 Task: Add Sprouts Pot Roast With Mashed Potatoes And Carrots to the cart.
Action: Mouse moved to (19, 151)
Screenshot: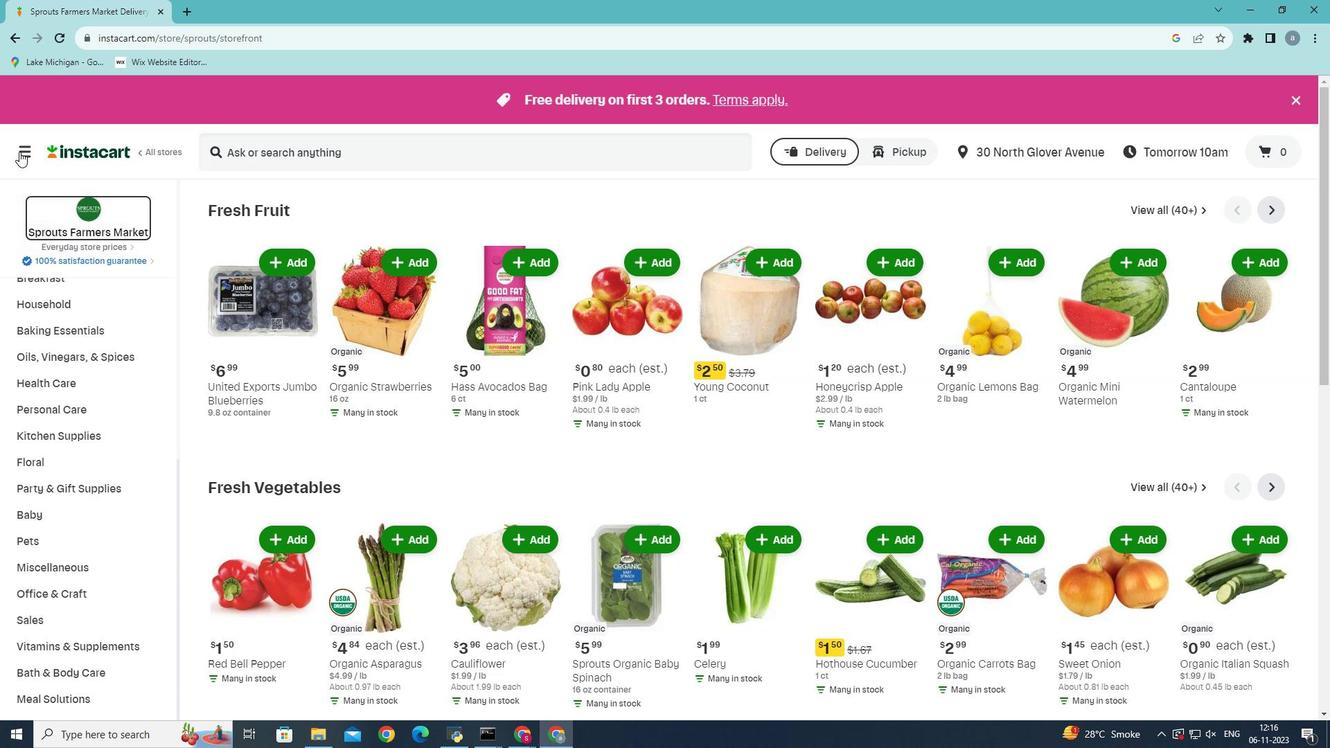 
Action: Mouse pressed left at (19, 151)
Screenshot: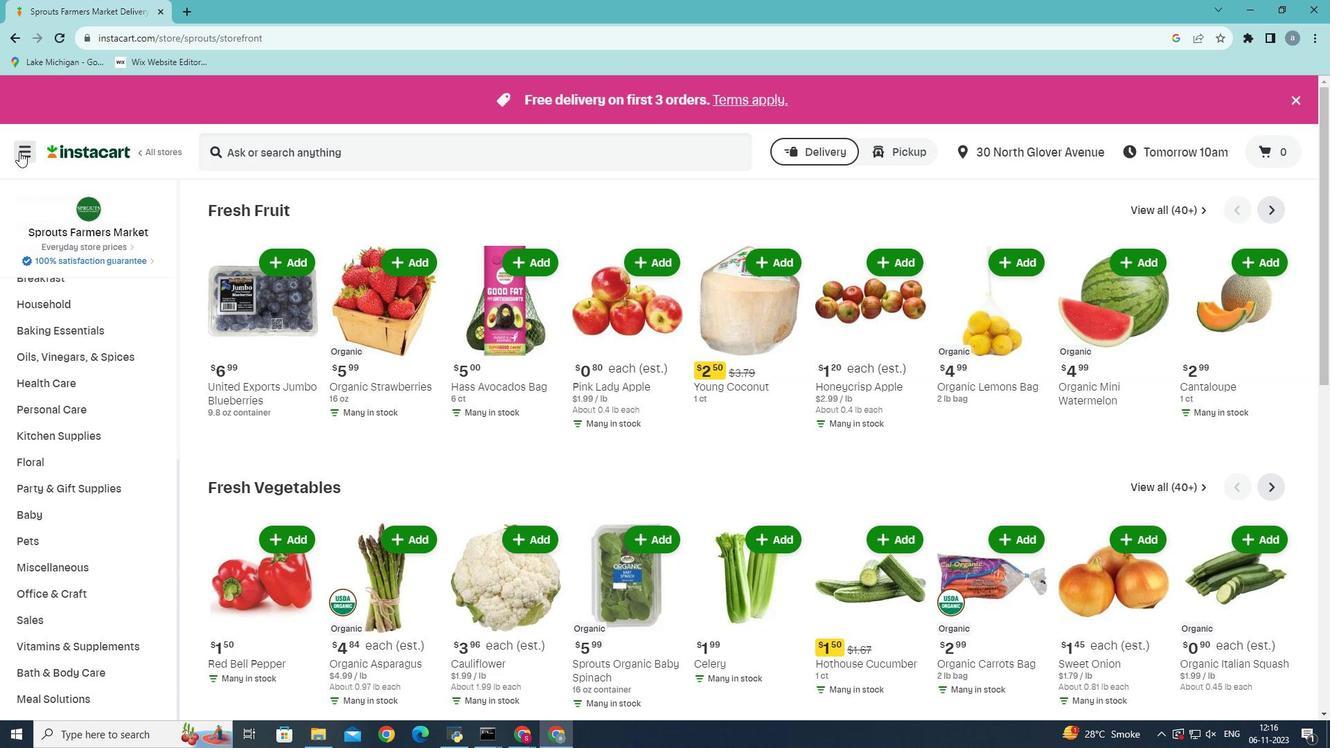 
Action: Mouse moved to (76, 392)
Screenshot: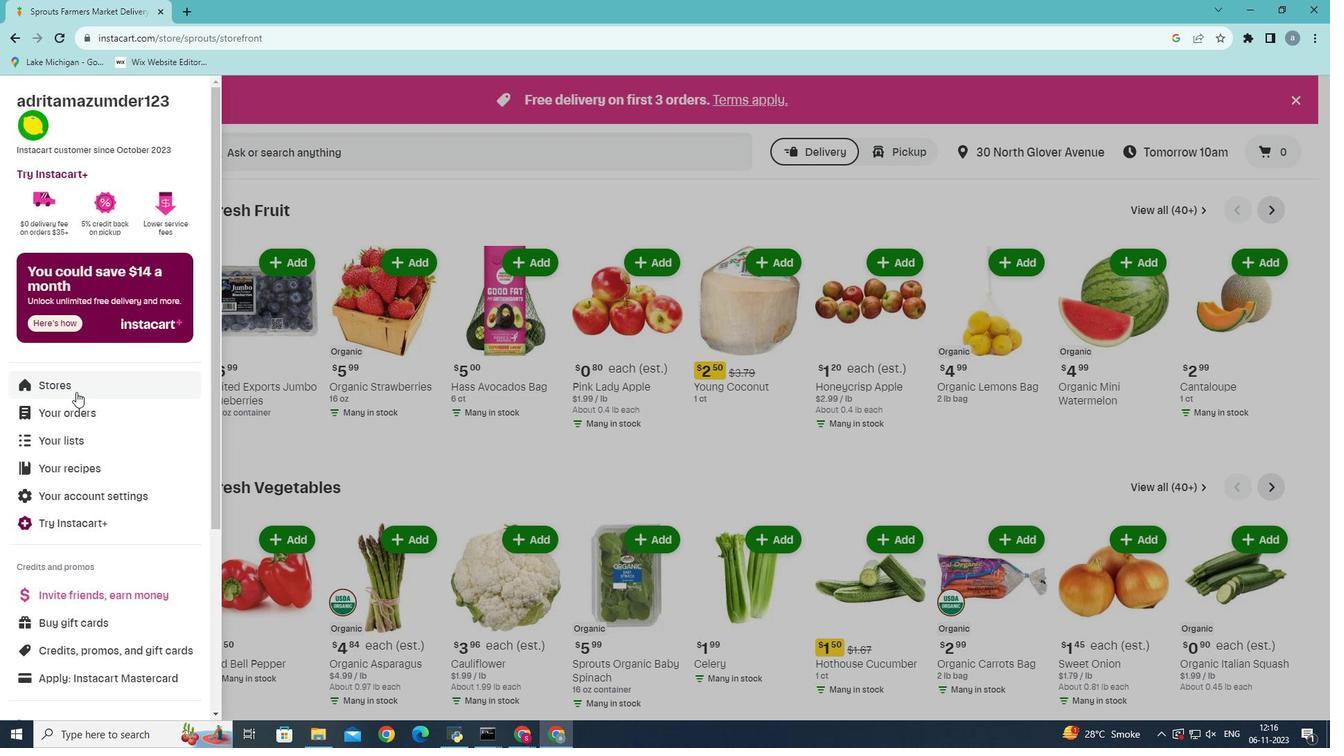 
Action: Mouse pressed left at (76, 392)
Screenshot: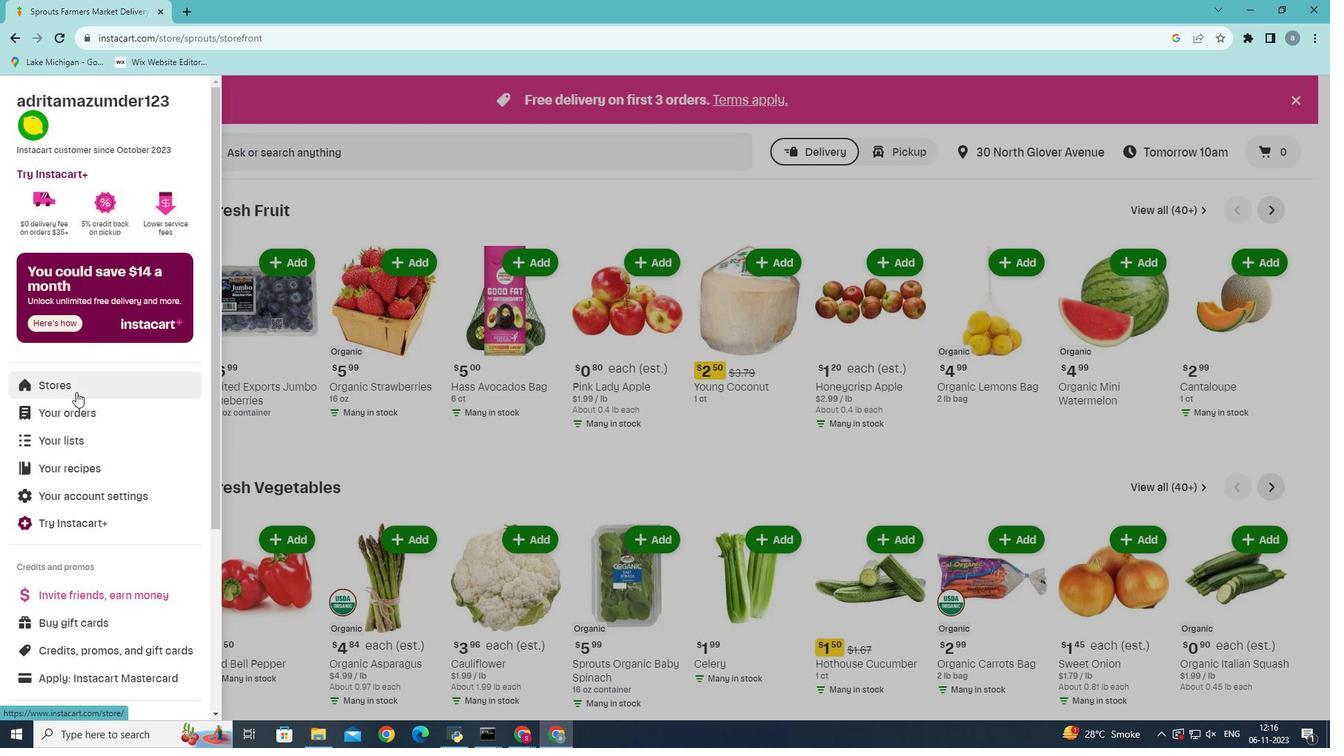 
Action: Mouse moved to (347, 157)
Screenshot: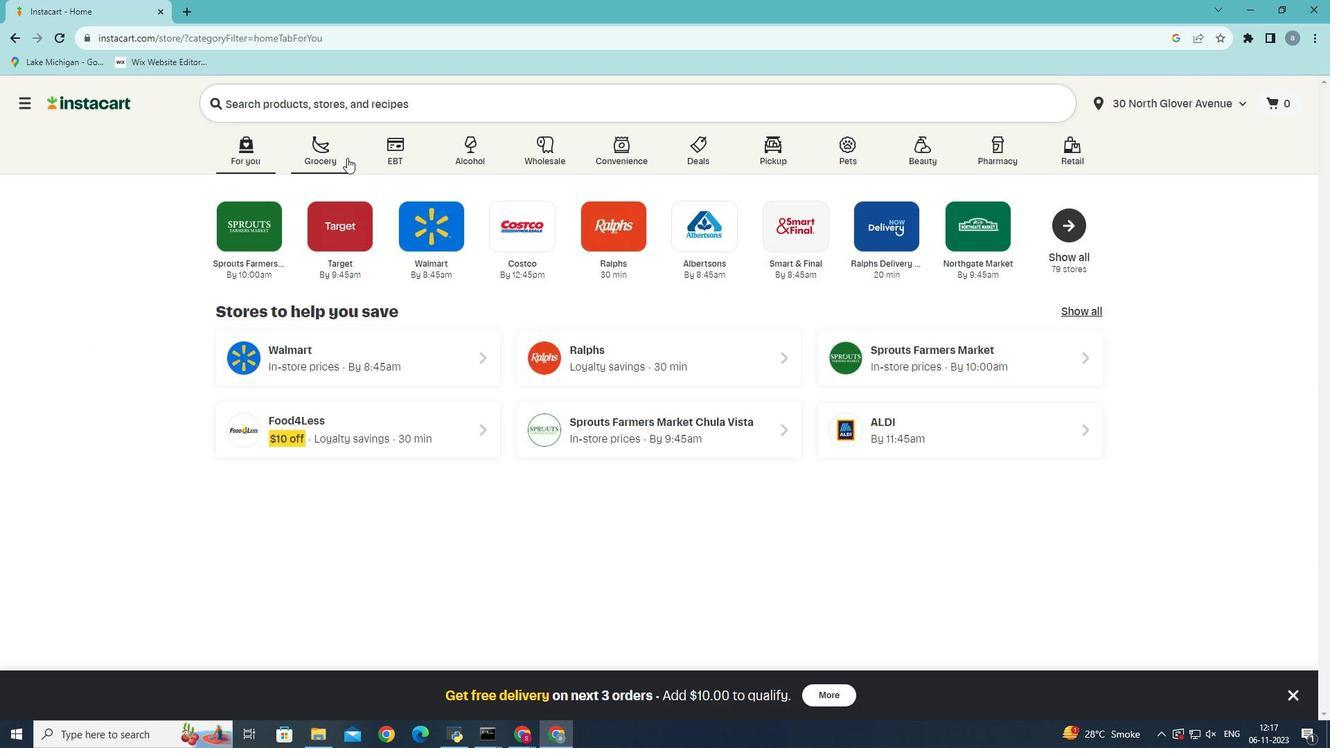 
Action: Mouse pressed left at (347, 157)
Screenshot: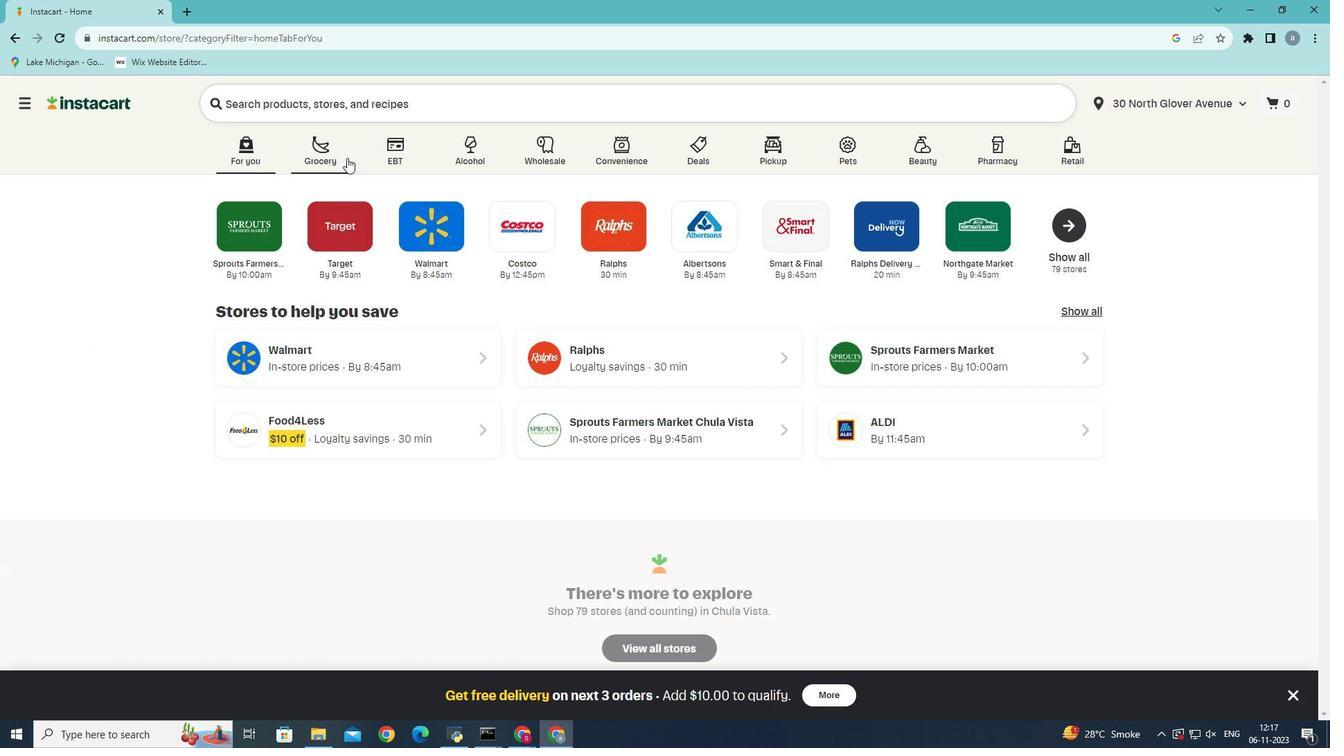 
Action: Mouse moved to (304, 399)
Screenshot: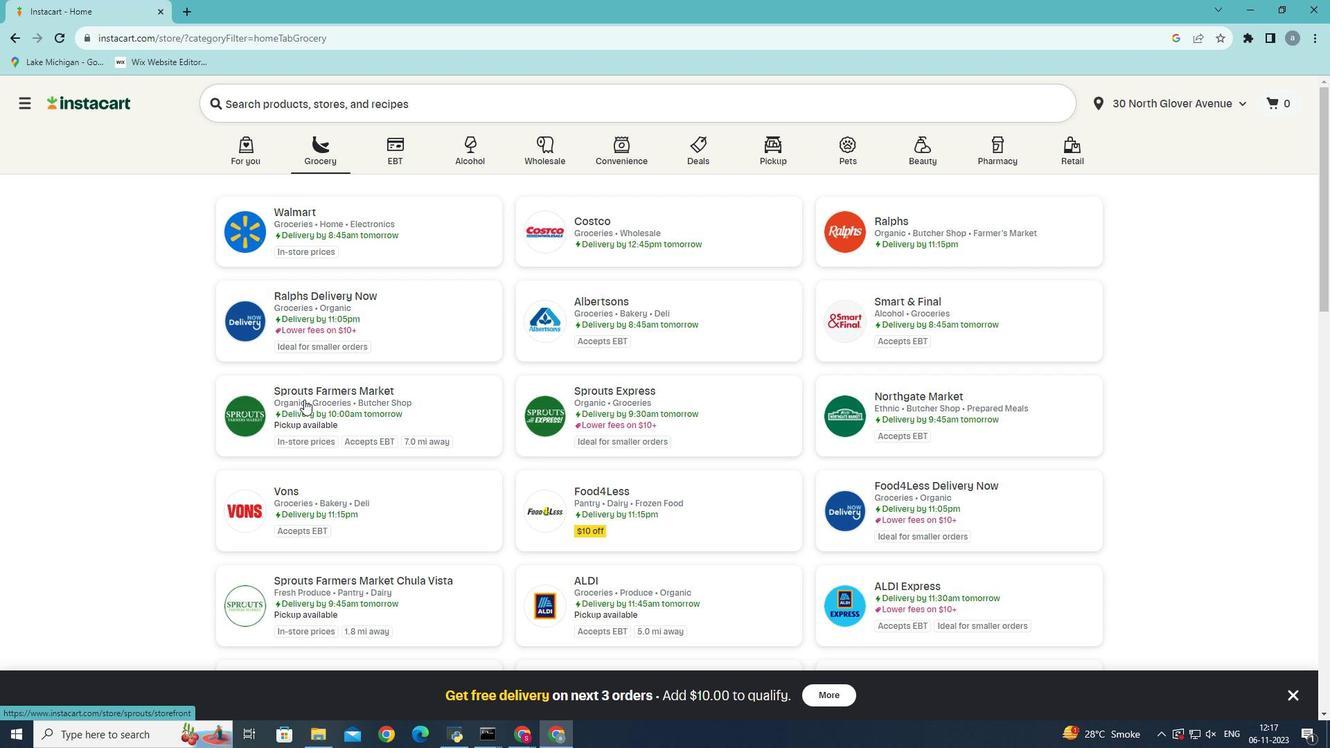 
Action: Mouse pressed left at (304, 399)
Screenshot: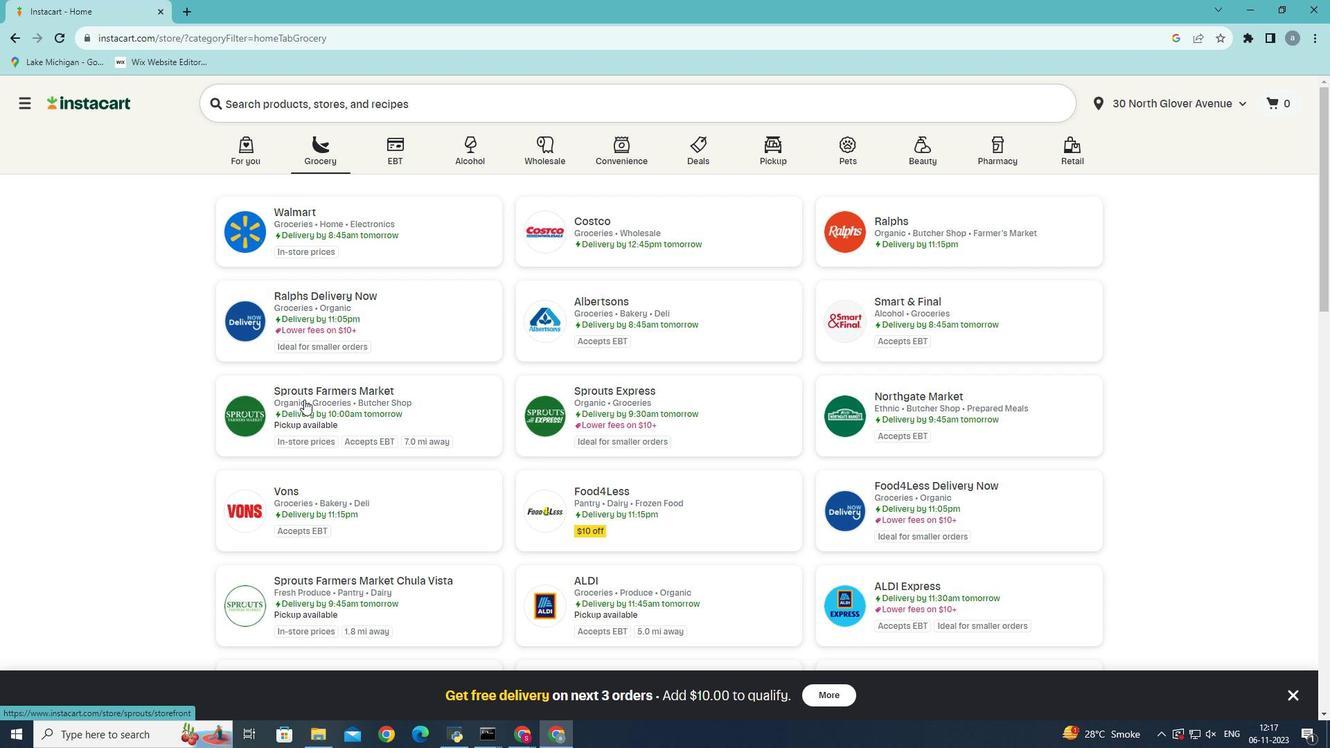 
Action: Mouse moved to (63, 654)
Screenshot: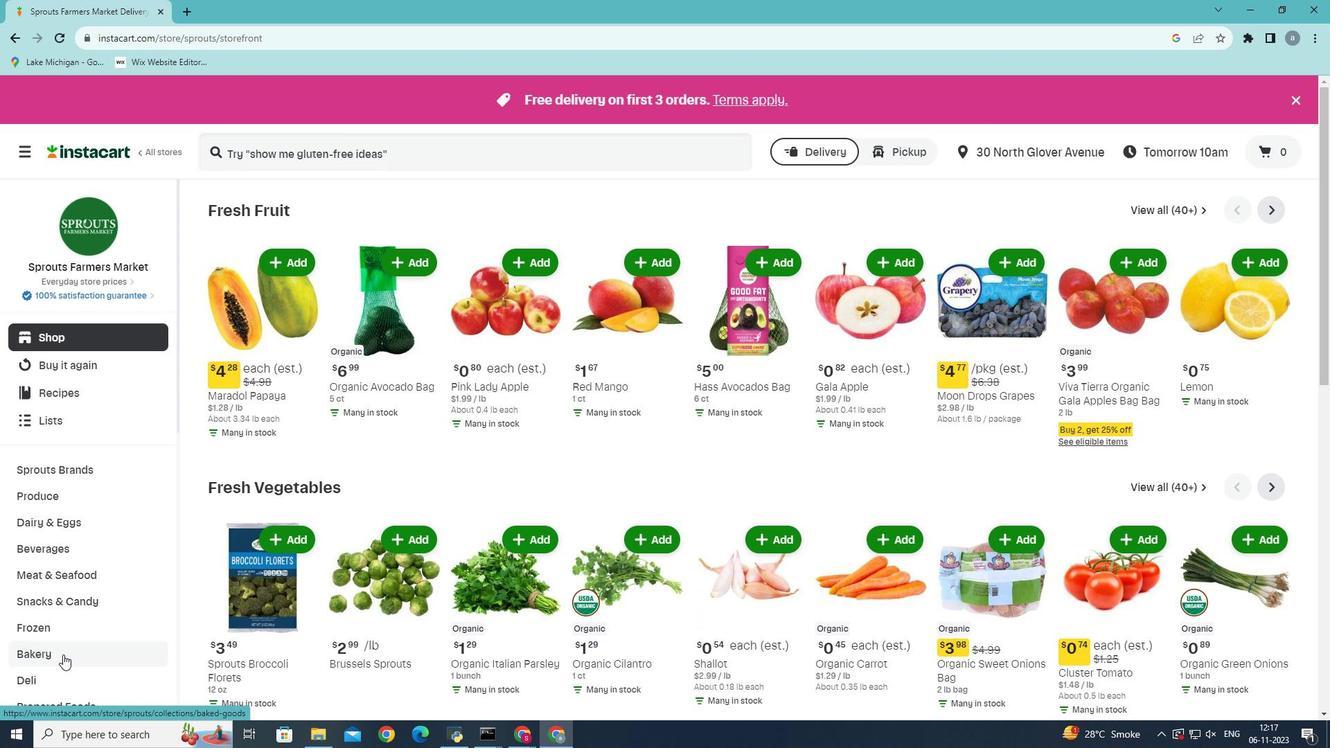 
Action: Mouse scrolled (63, 653) with delta (0, 0)
Screenshot: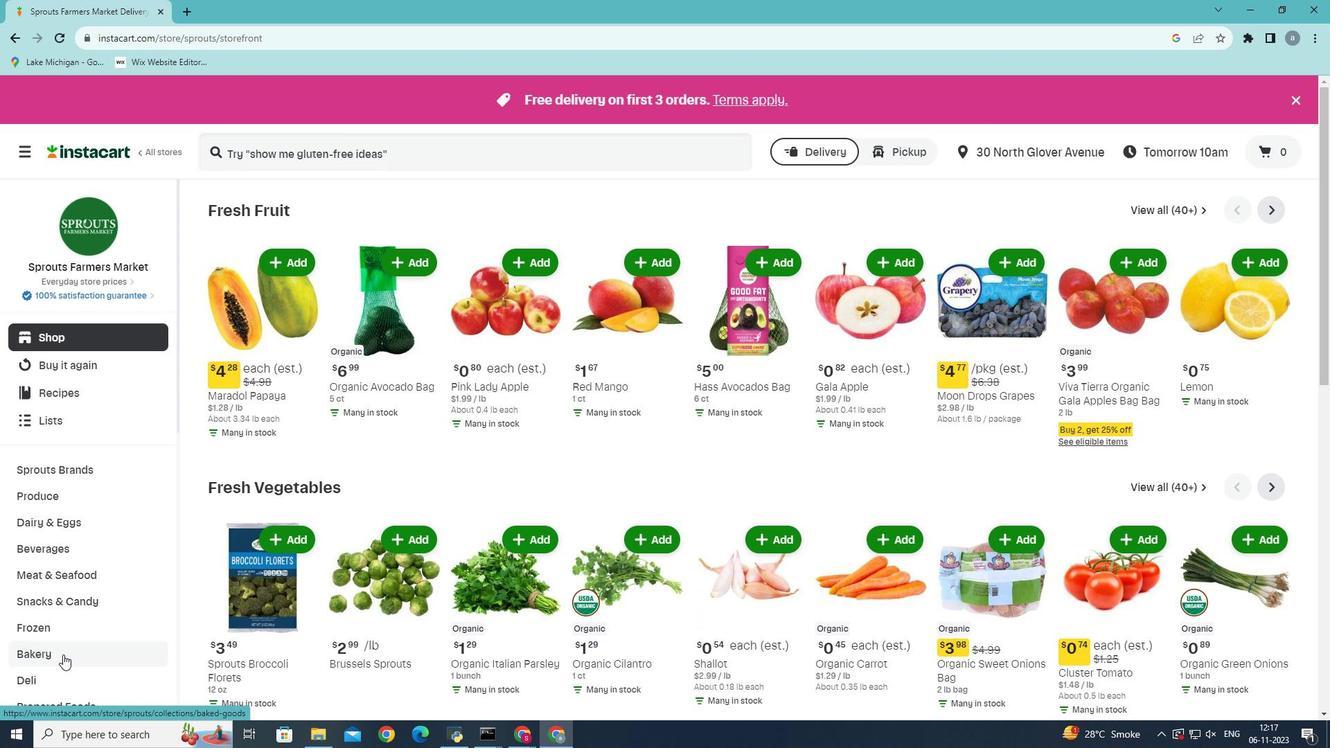 
Action: Mouse moved to (63, 654)
Screenshot: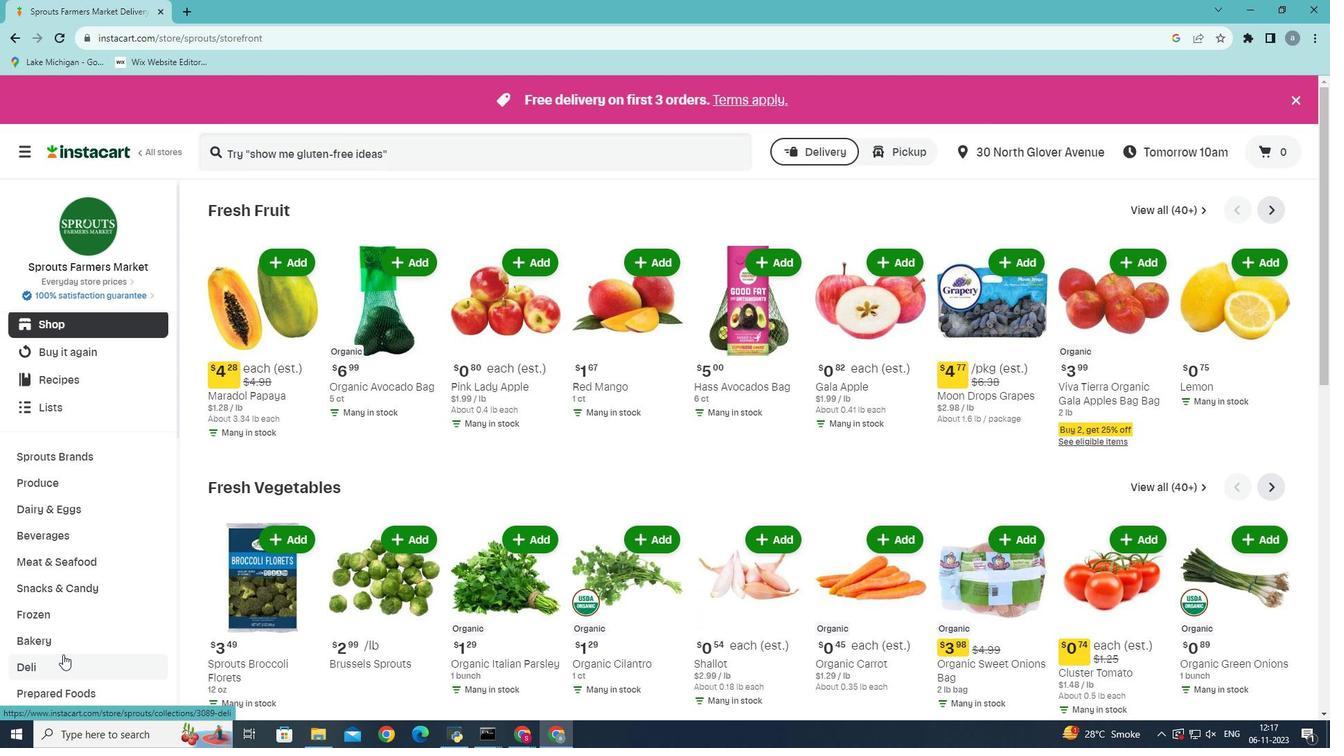 
Action: Mouse scrolled (63, 653) with delta (0, 0)
Screenshot: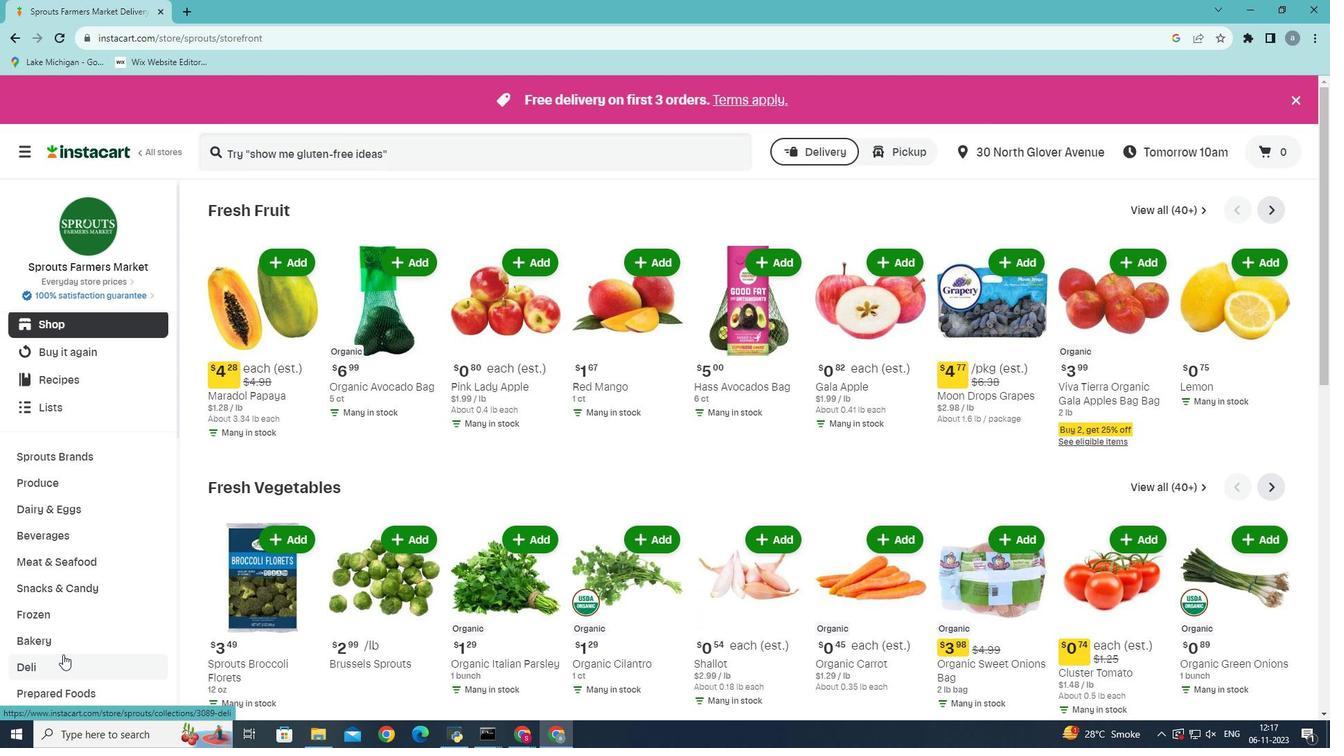 
Action: Mouse moved to (58, 567)
Screenshot: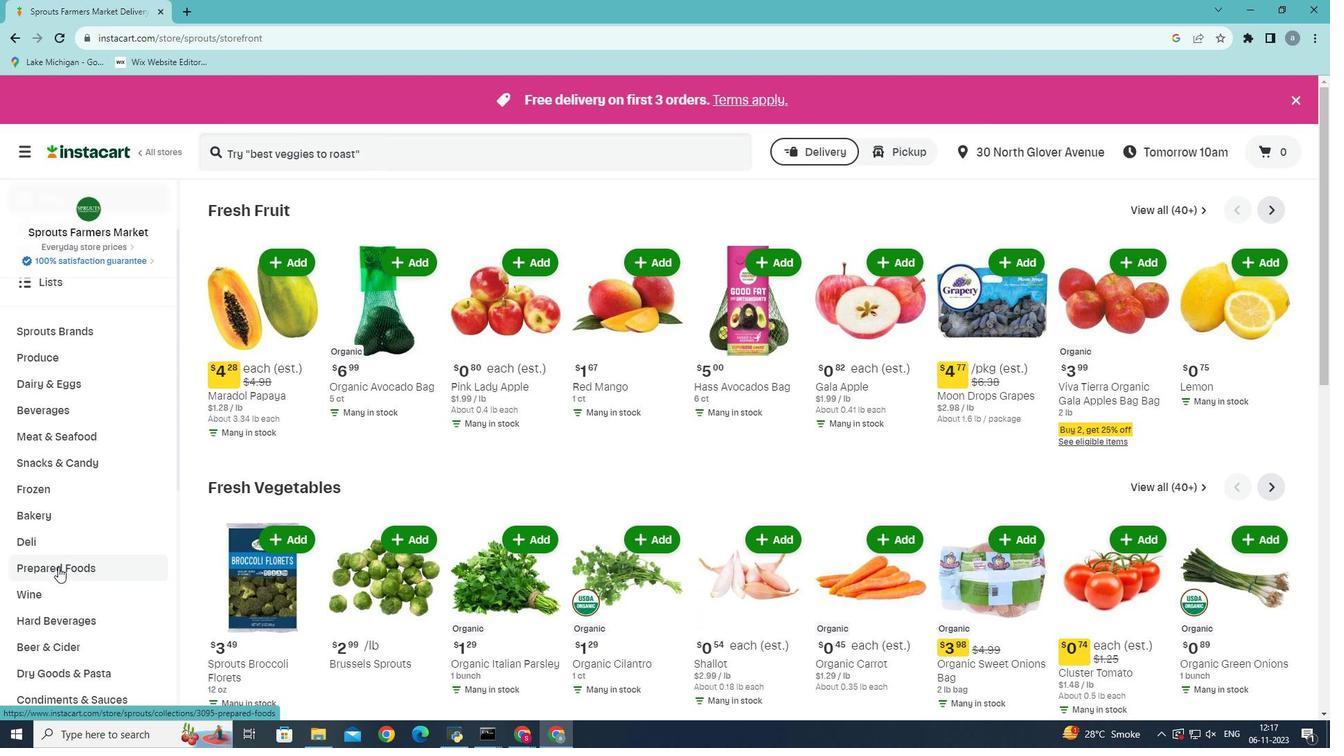 
Action: Mouse pressed left at (58, 567)
Screenshot: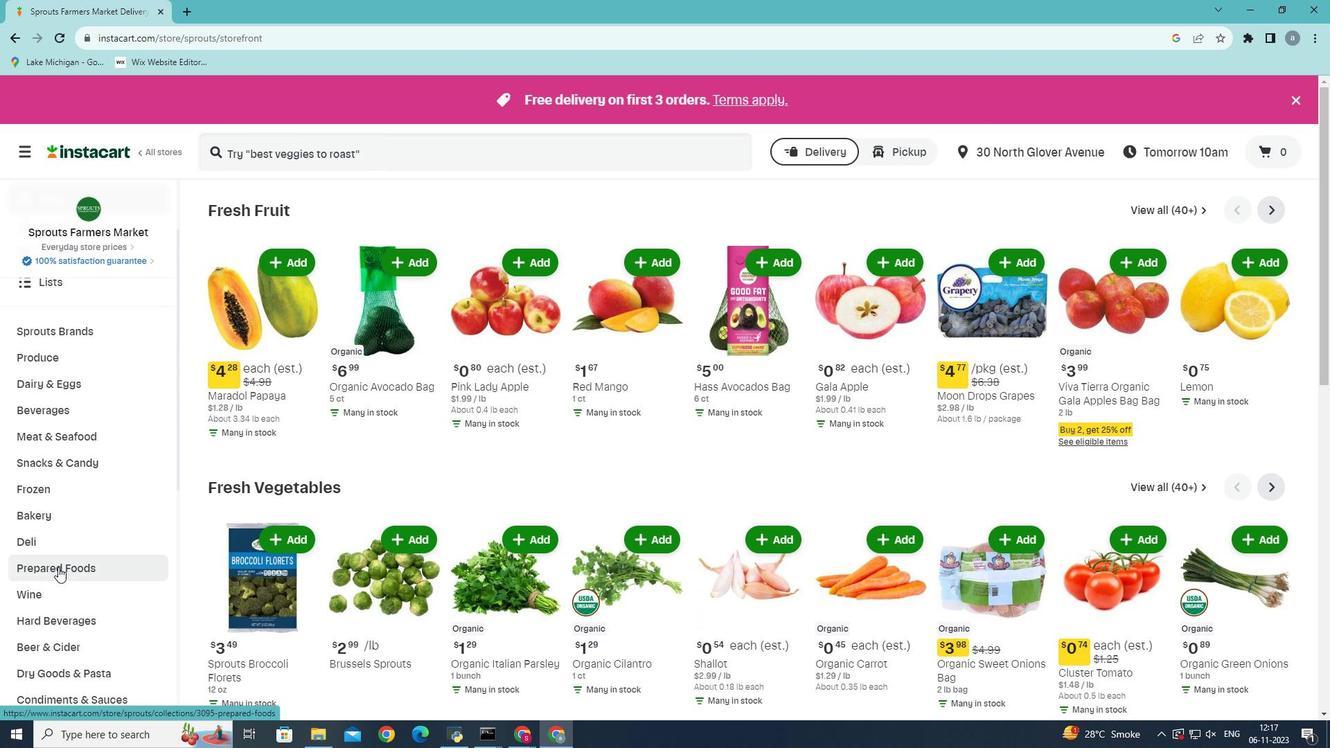 
Action: Mouse moved to (493, 248)
Screenshot: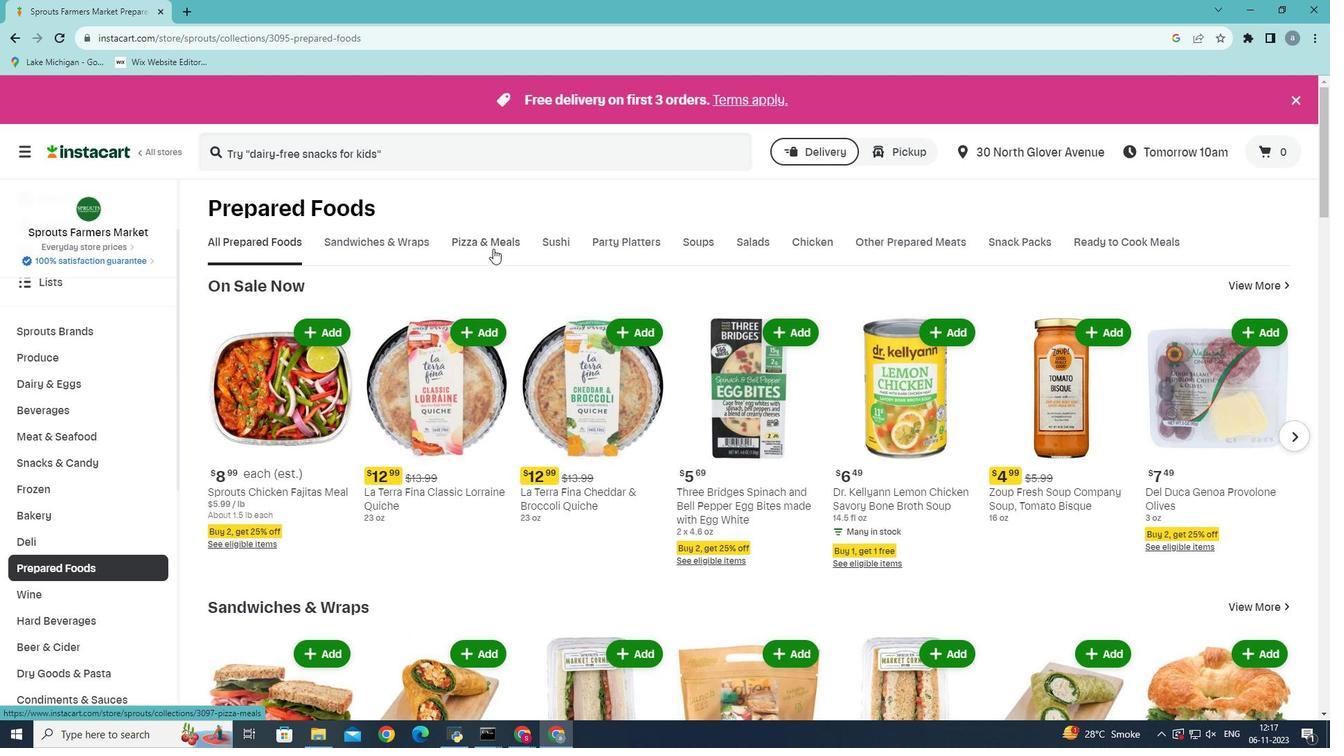 
Action: Mouse pressed left at (493, 248)
Screenshot: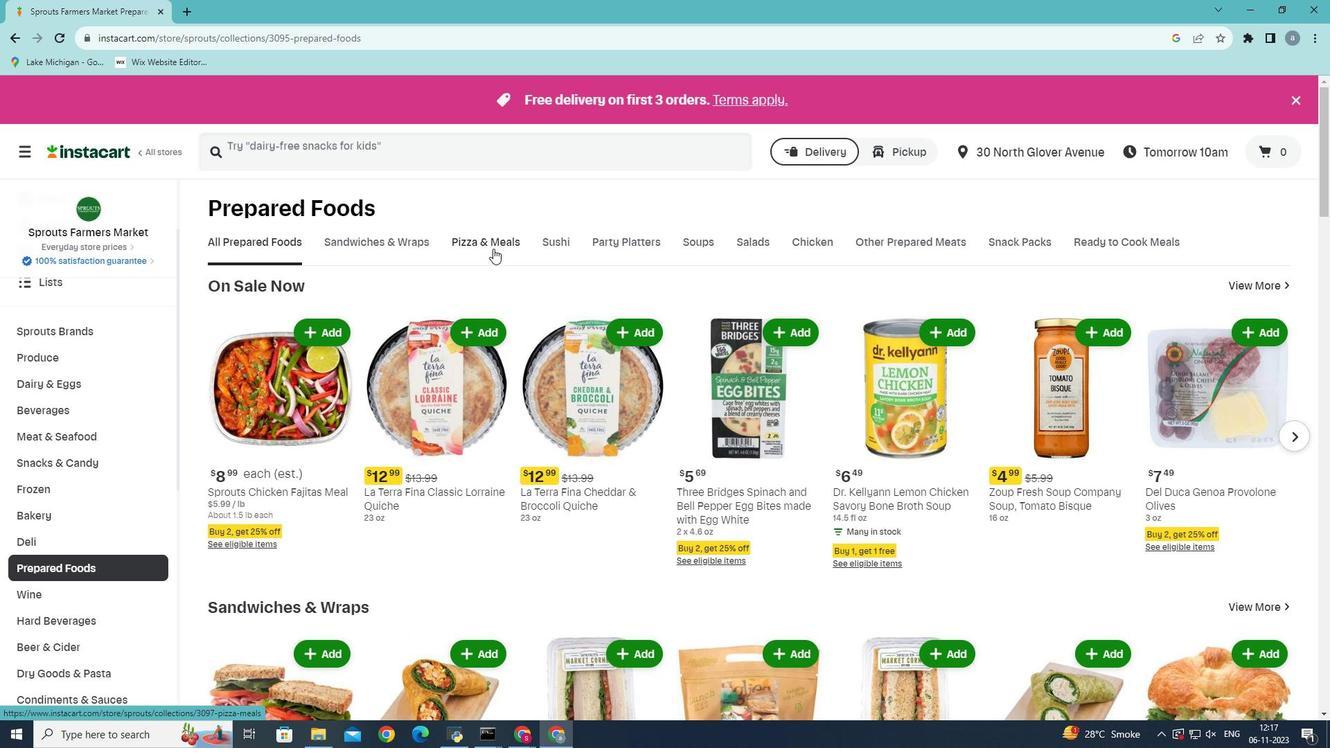 
Action: Mouse moved to (940, 310)
Screenshot: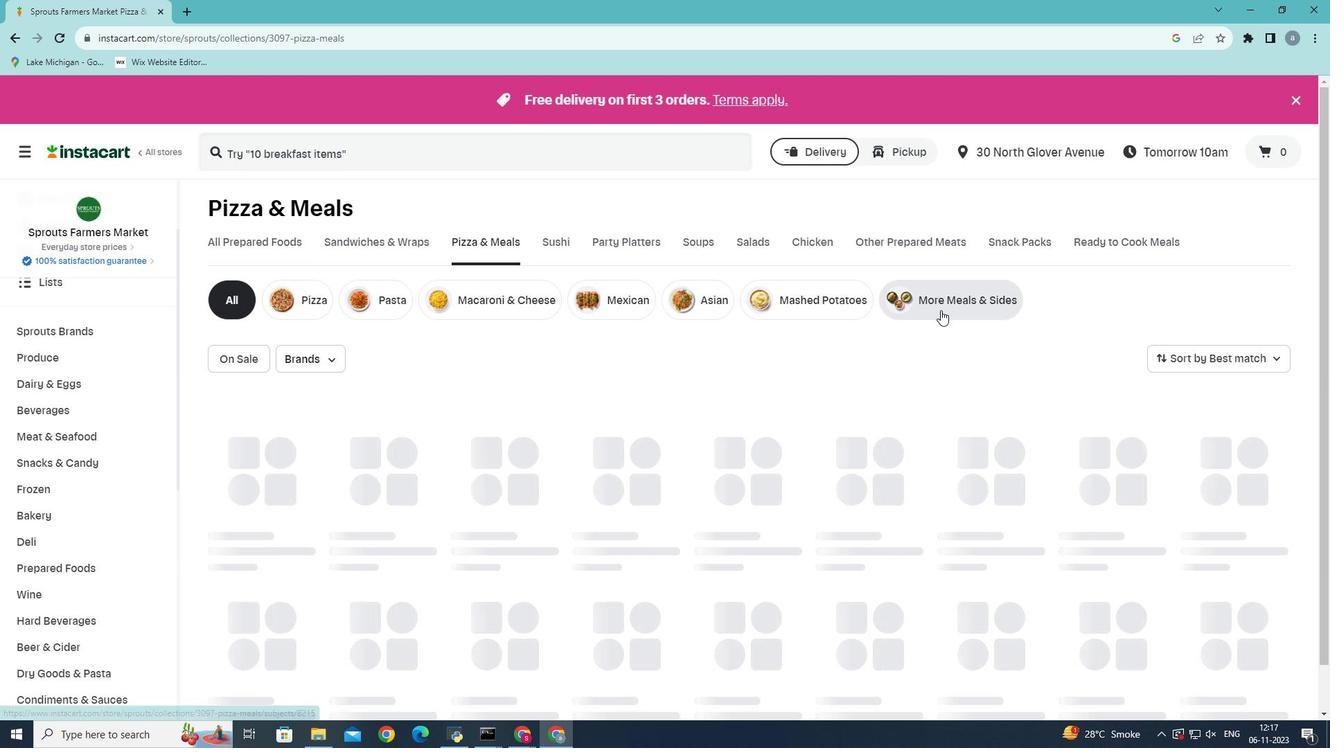 
Action: Mouse pressed left at (940, 310)
Screenshot: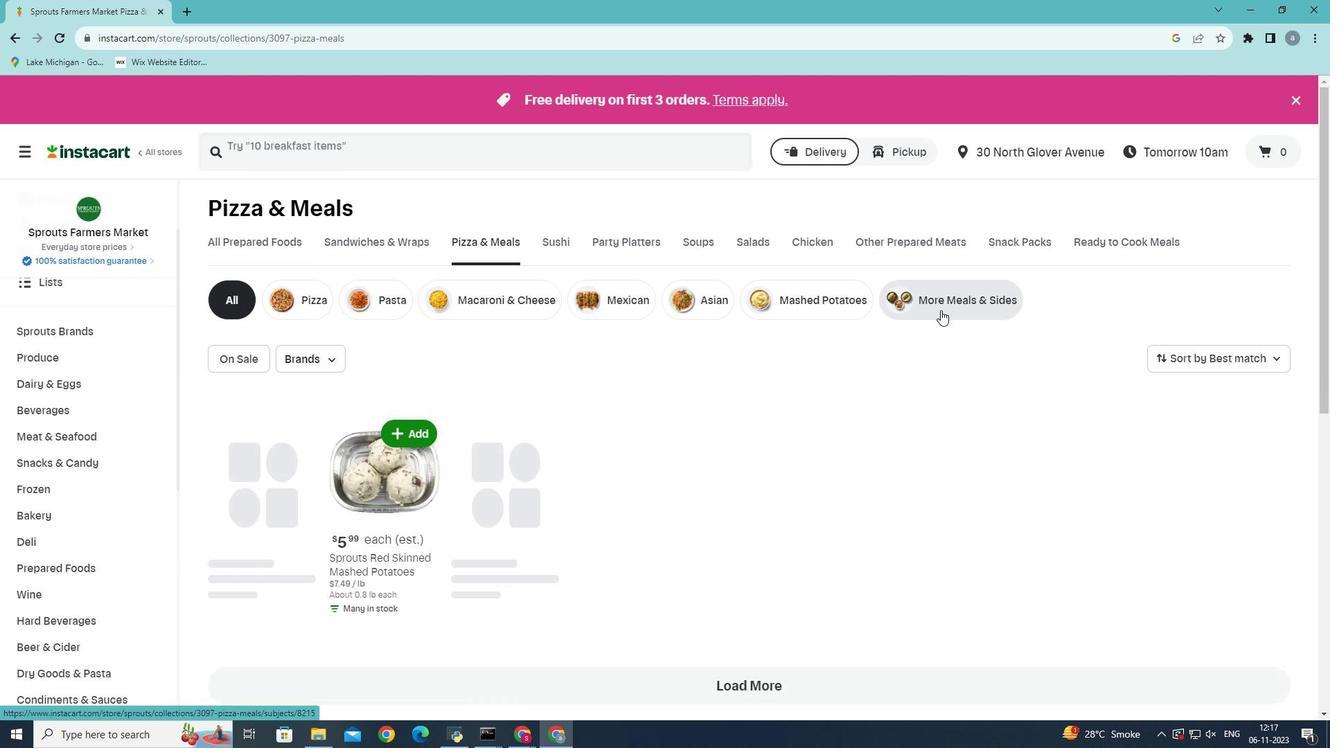 
Action: Mouse moved to (525, 435)
Screenshot: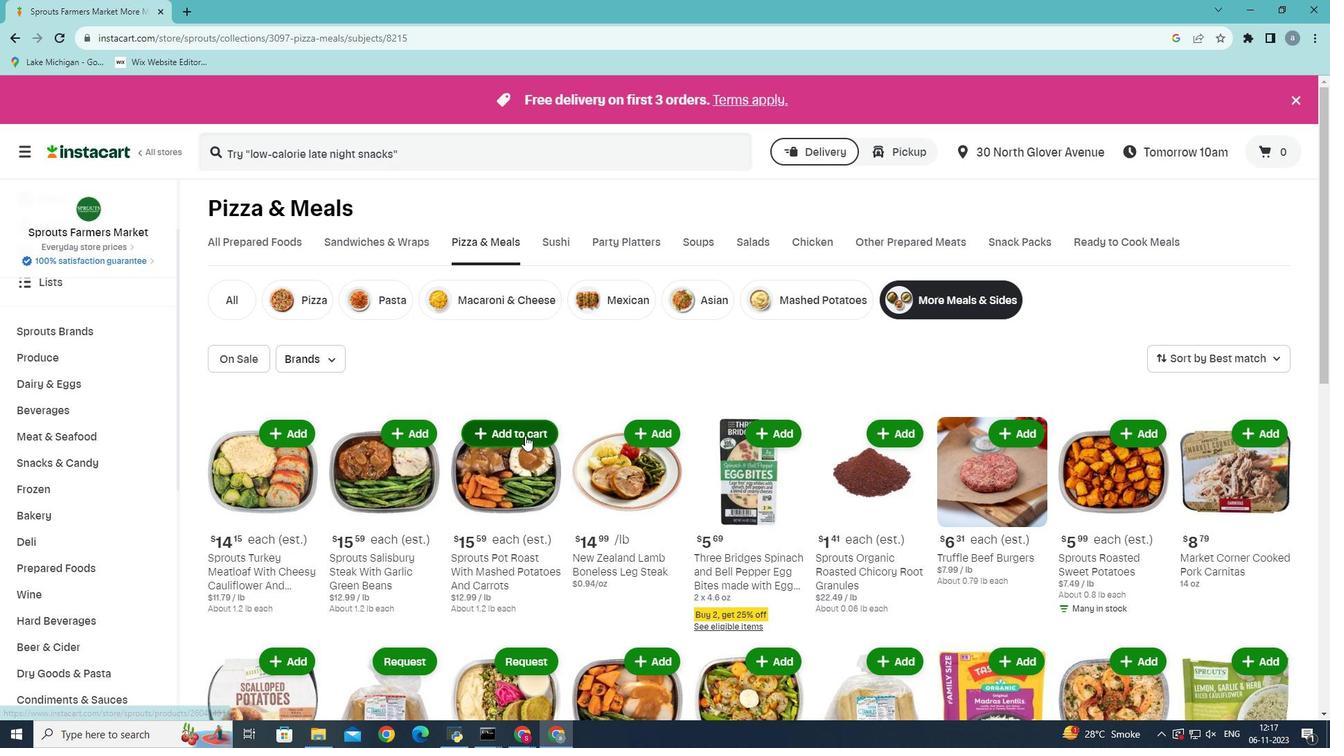 
Action: Mouse pressed left at (525, 435)
Screenshot: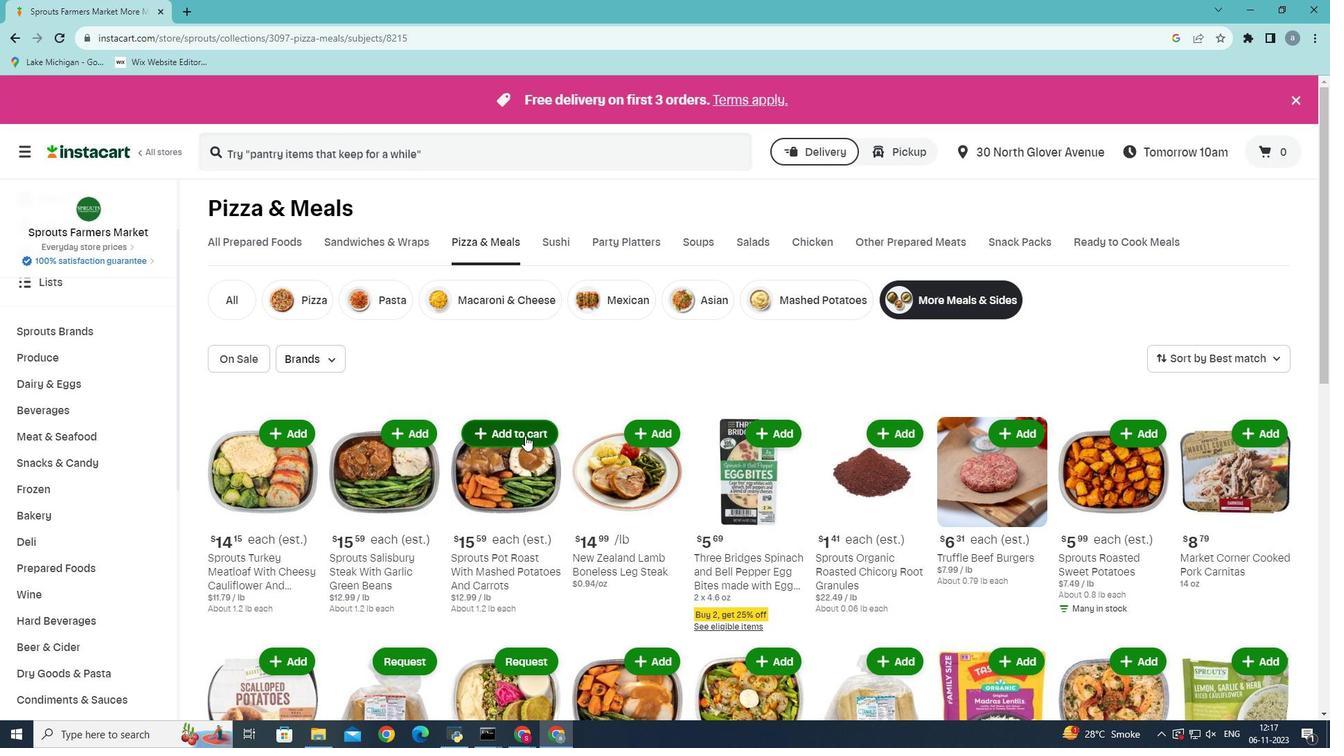 
